 Task: Move the task Add support for in-app purchases and microtransactions to the section To-Do in the project WebTech and sort the tasks in the project by Last modified on.
Action: Mouse moved to (56, 416)
Screenshot: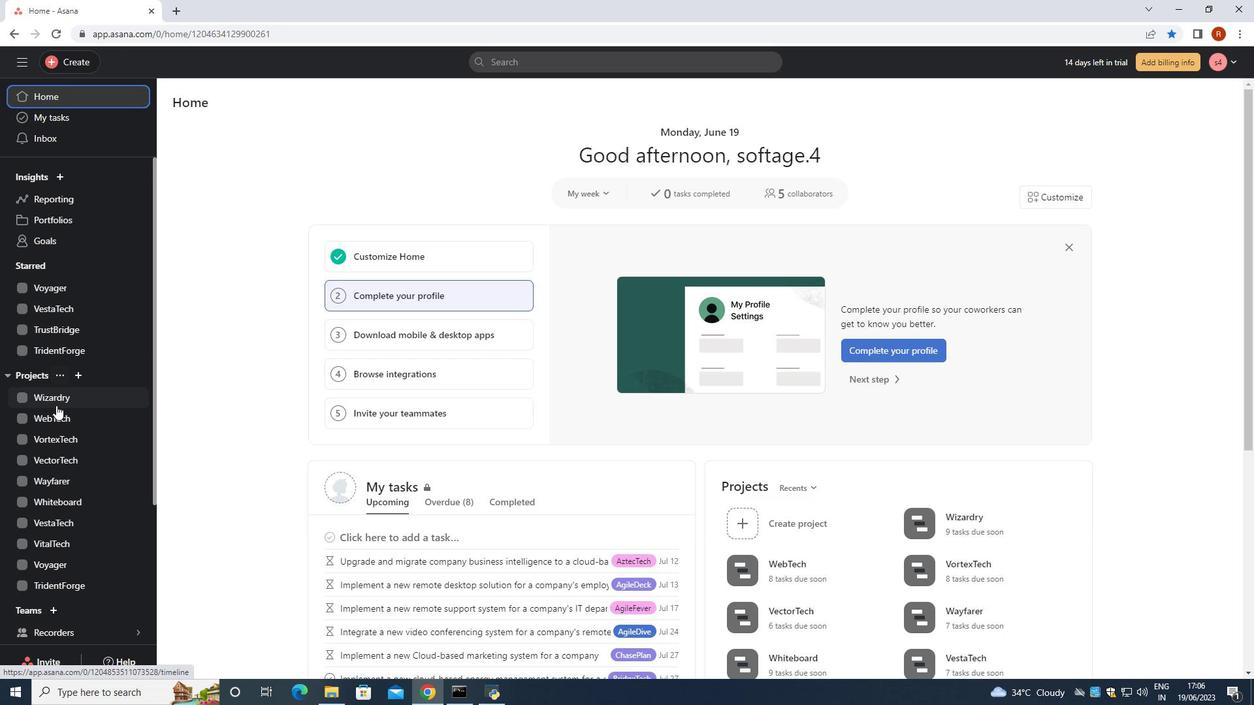 
Action: Mouse pressed left at (56, 416)
Screenshot: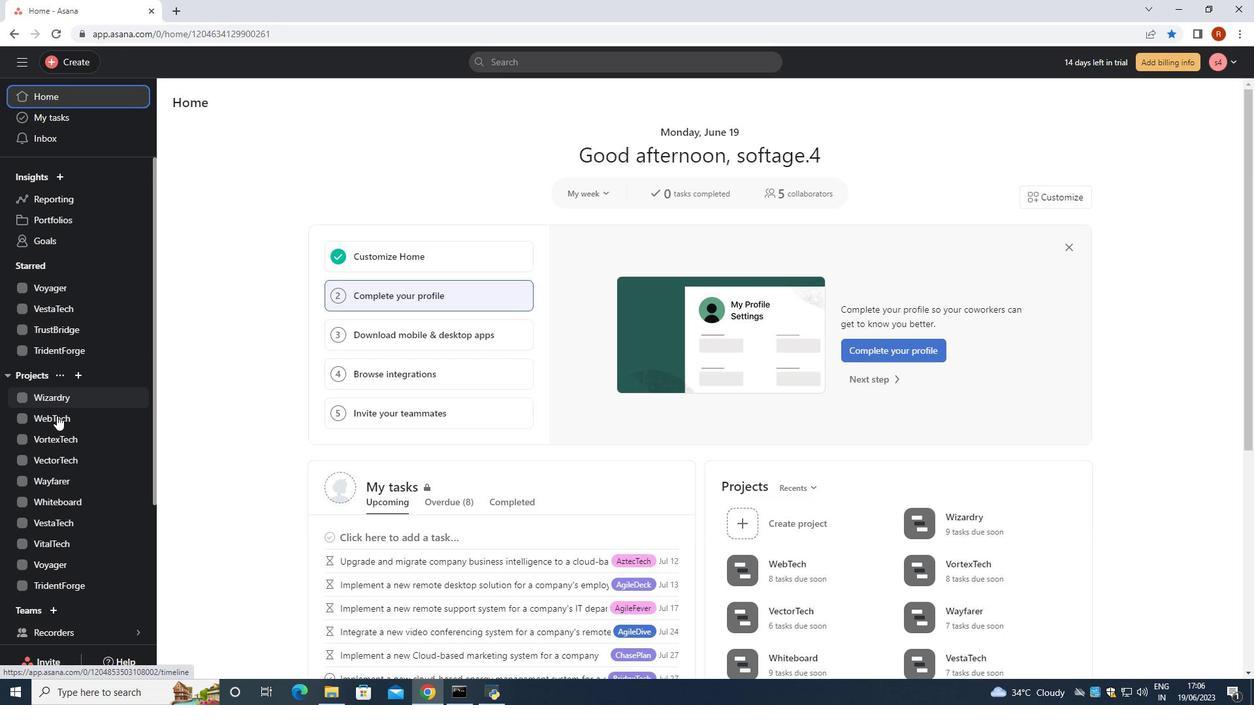 
Action: Mouse moved to (510, 312)
Screenshot: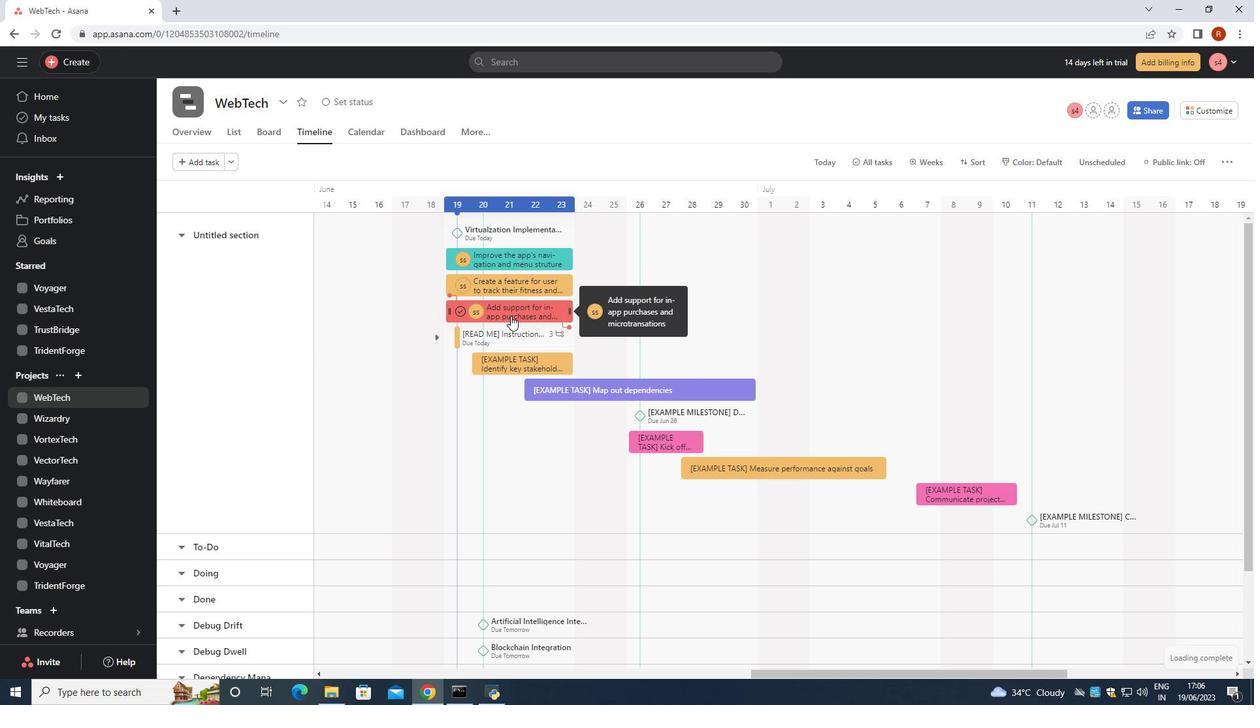 
Action: Mouse pressed left at (510, 312)
Screenshot: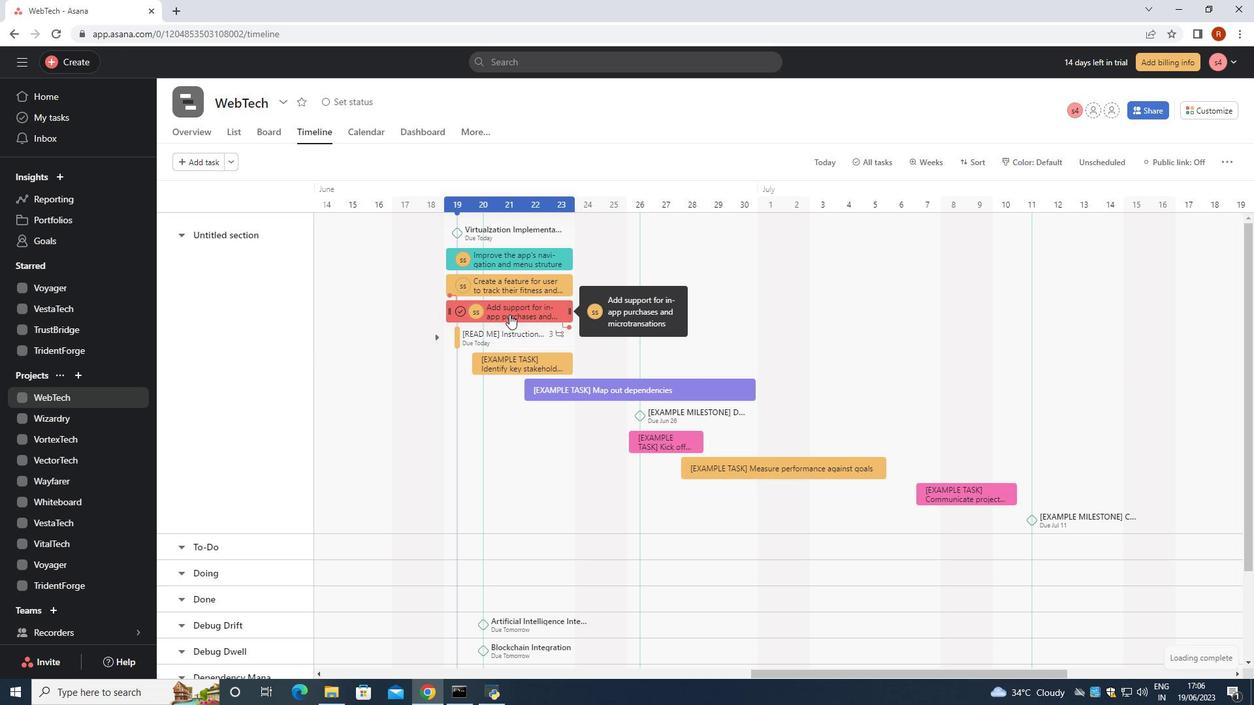 
Action: Mouse moved to (1022, 288)
Screenshot: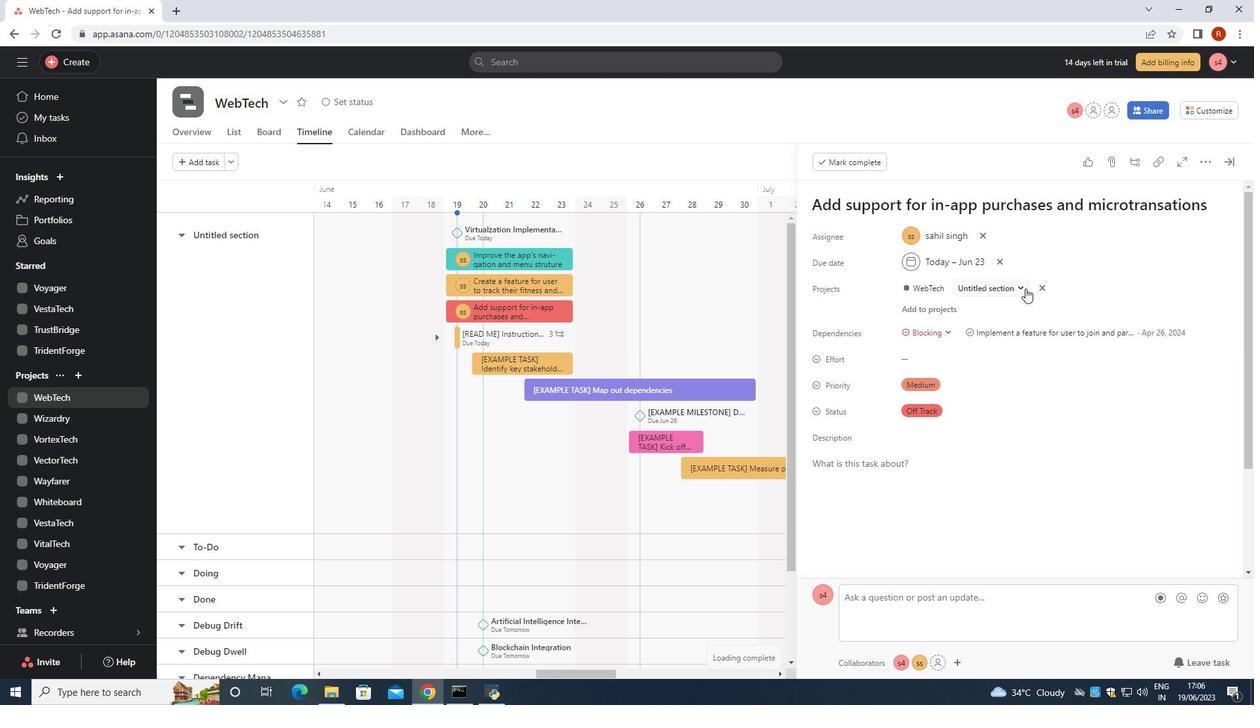 
Action: Mouse pressed left at (1022, 288)
Screenshot: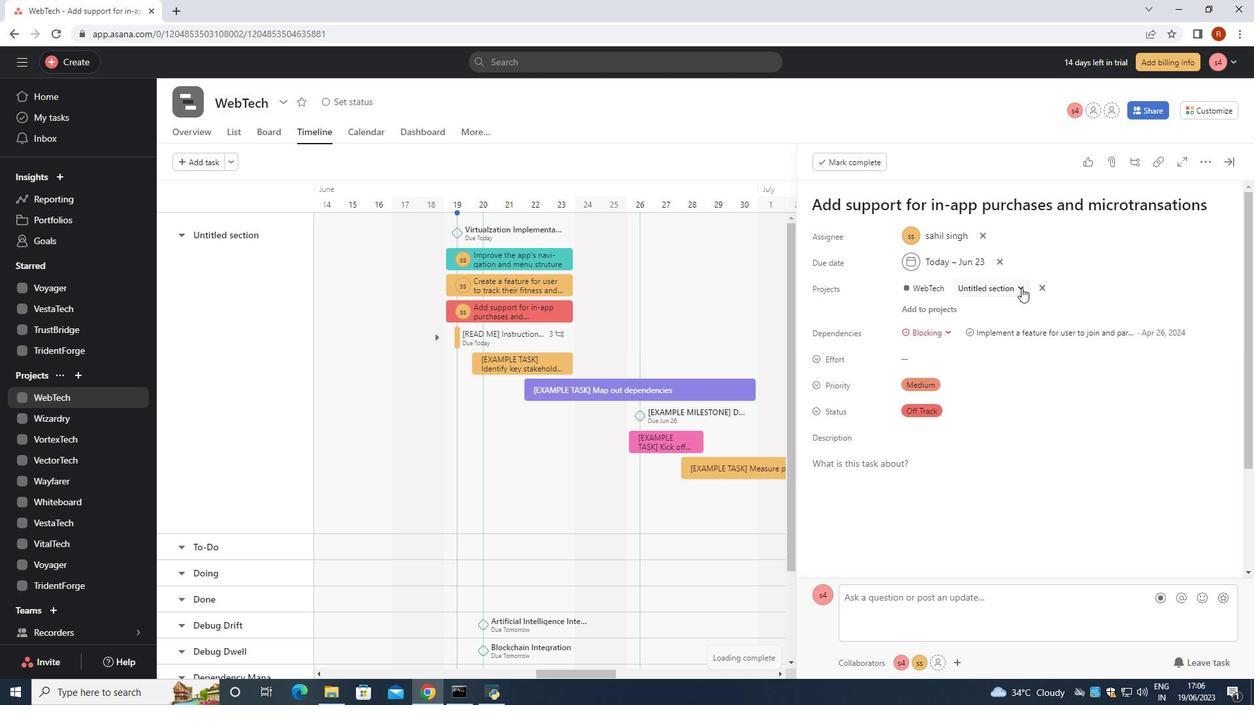 
Action: Mouse moved to (901, 342)
Screenshot: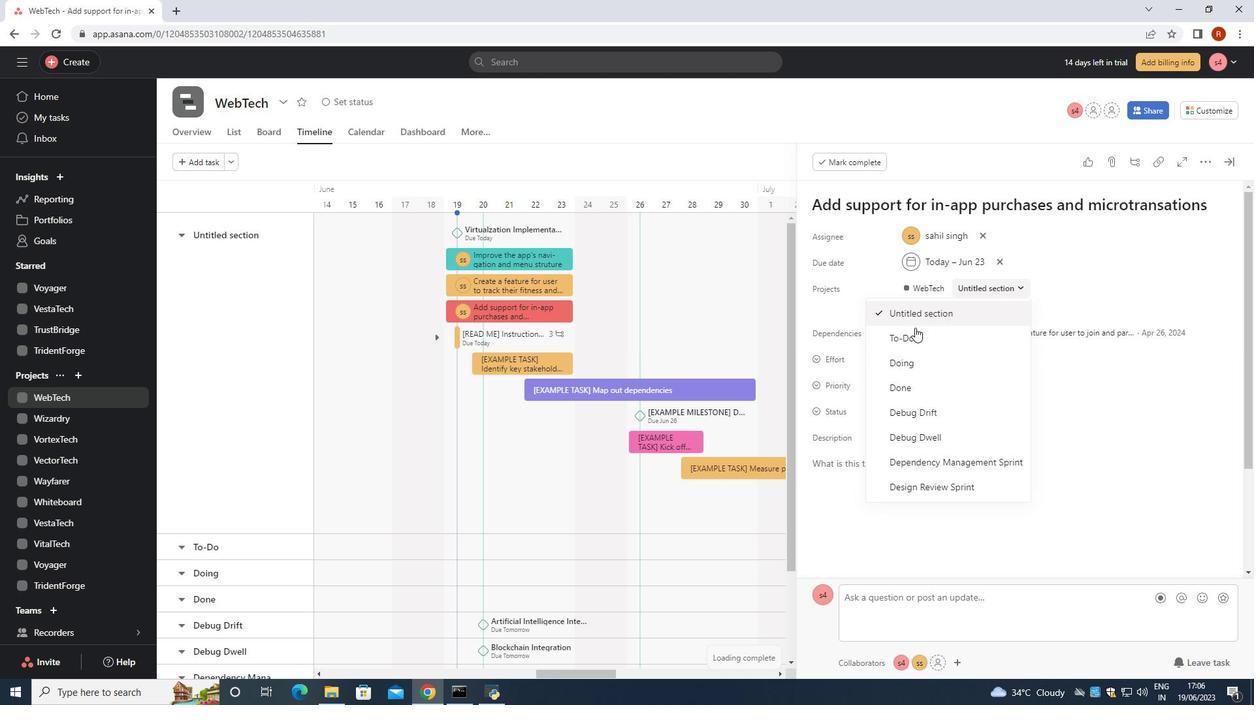 
Action: Mouse pressed left at (901, 342)
Screenshot: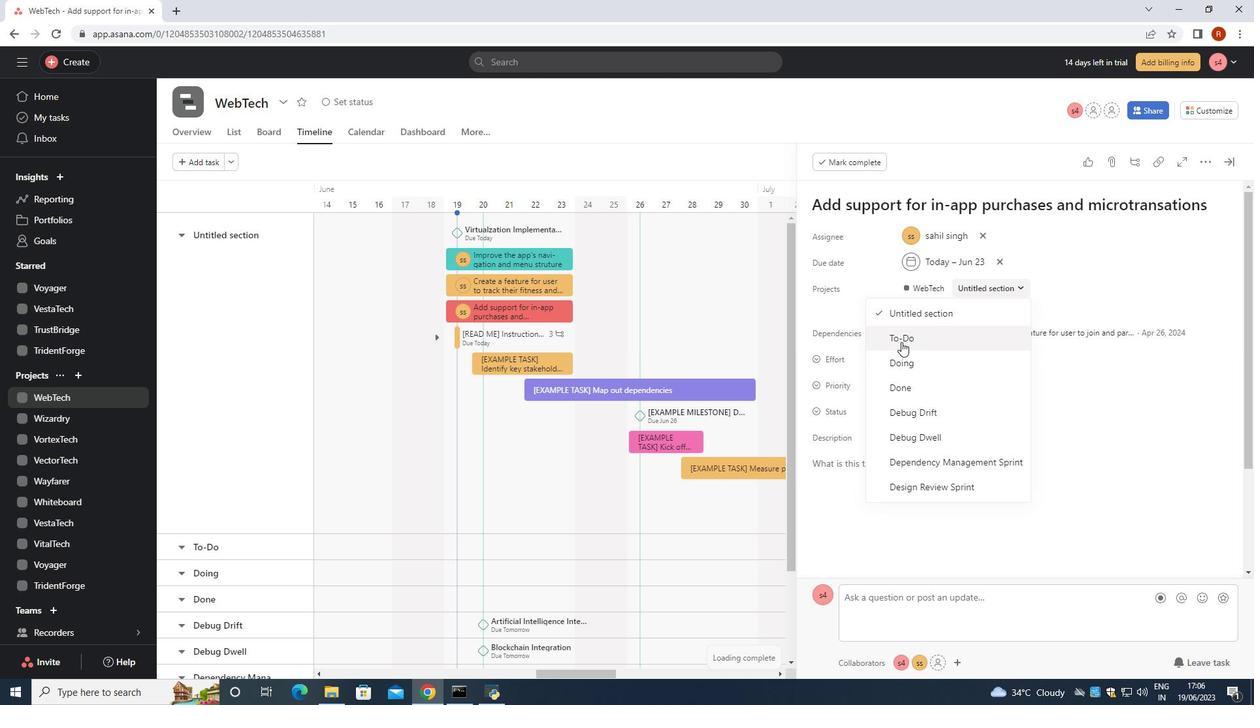 
Action: Mouse moved to (236, 132)
Screenshot: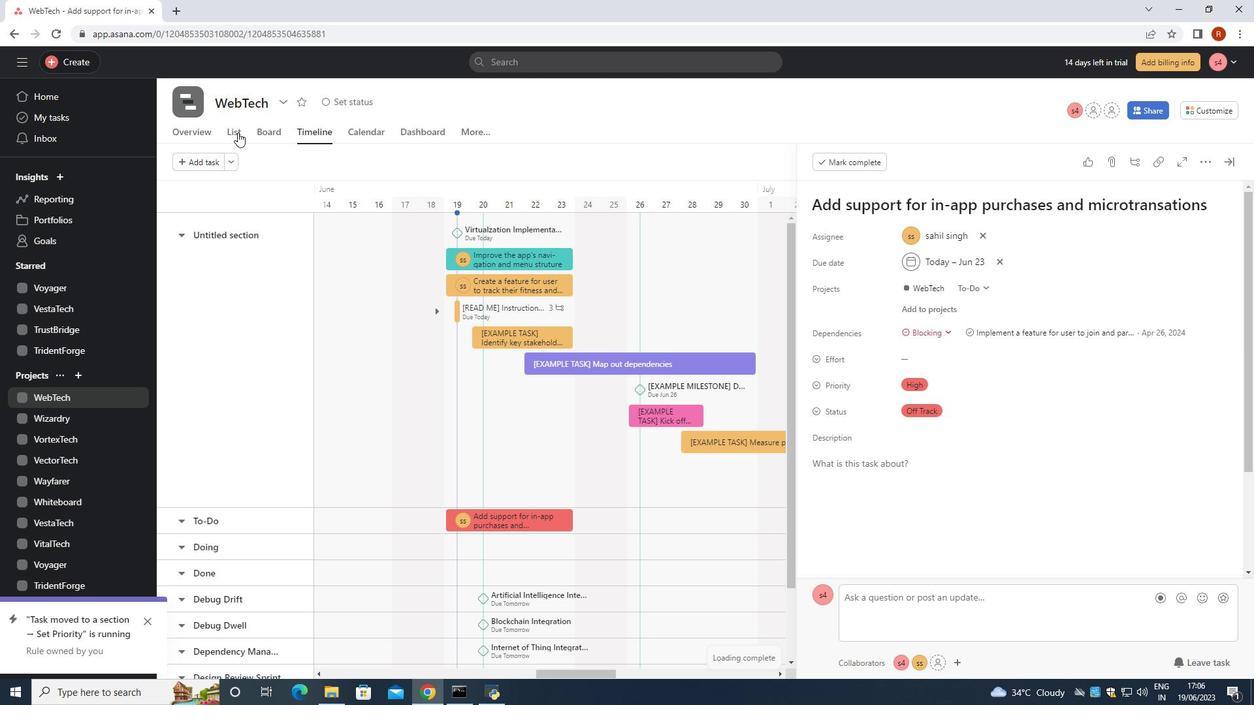 
Action: Mouse pressed left at (236, 132)
Screenshot: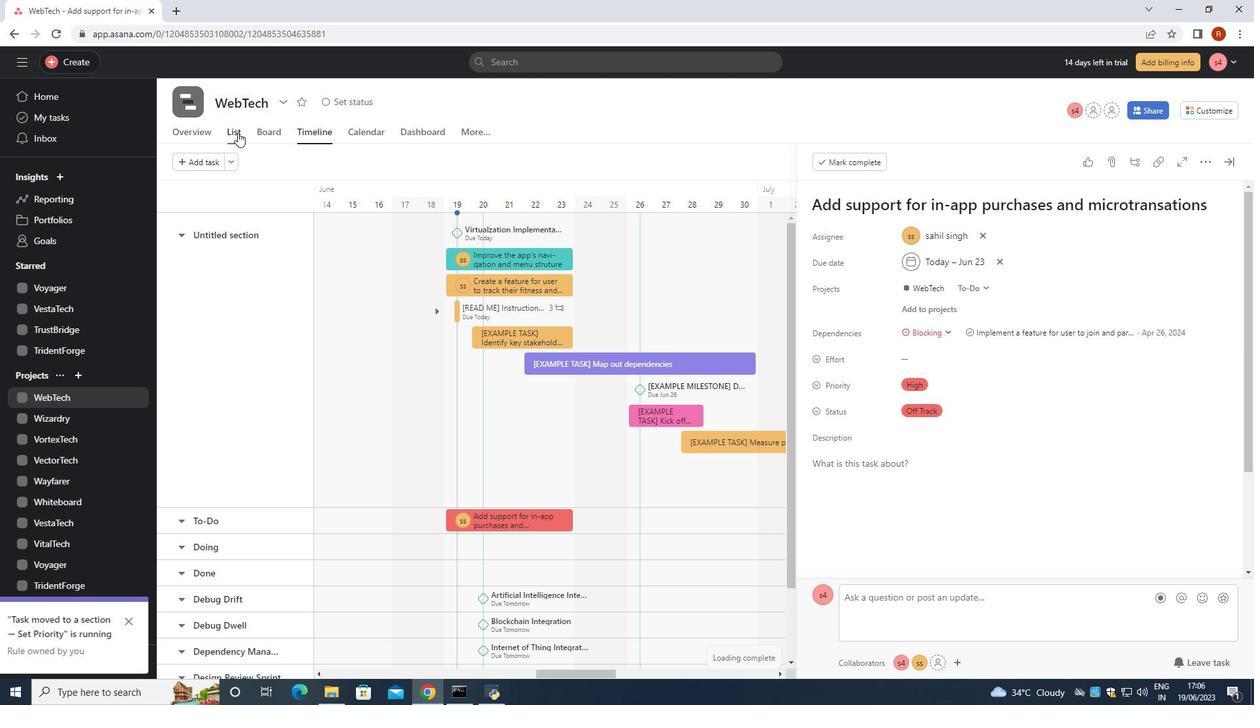 
Action: Mouse moved to (309, 162)
Screenshot: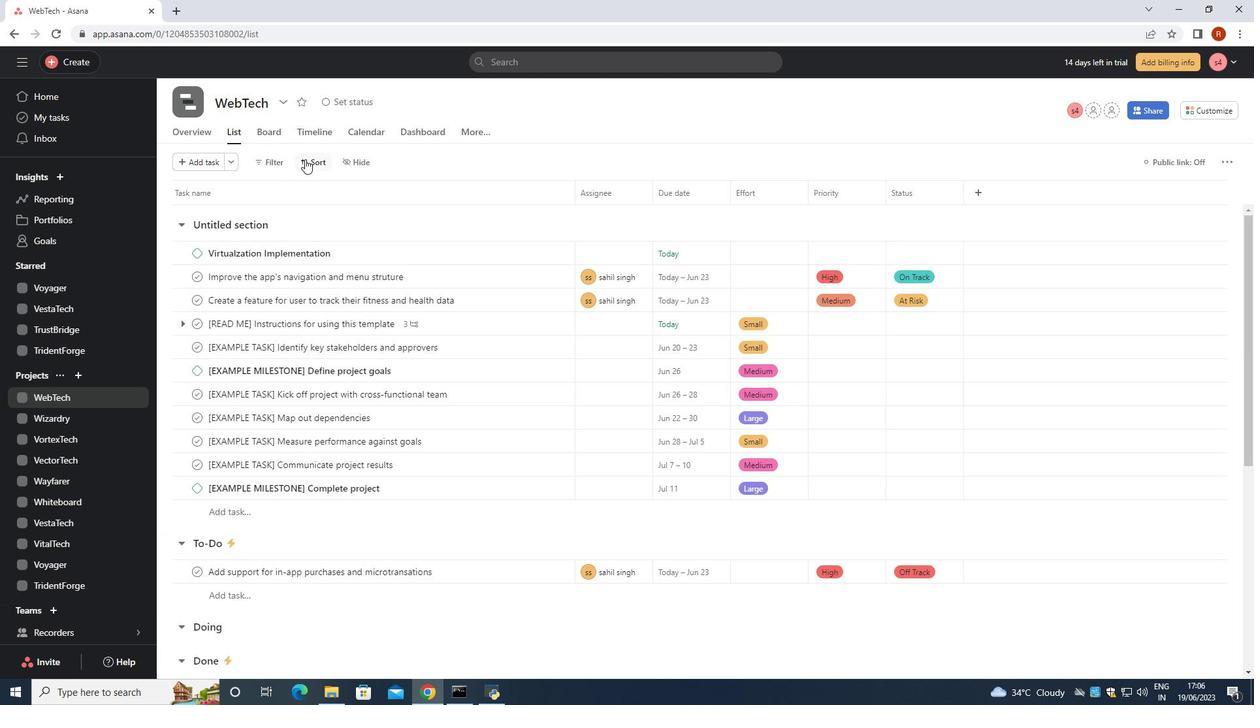 
Action: Mouse pressed left at (309, 162)
Screenshot: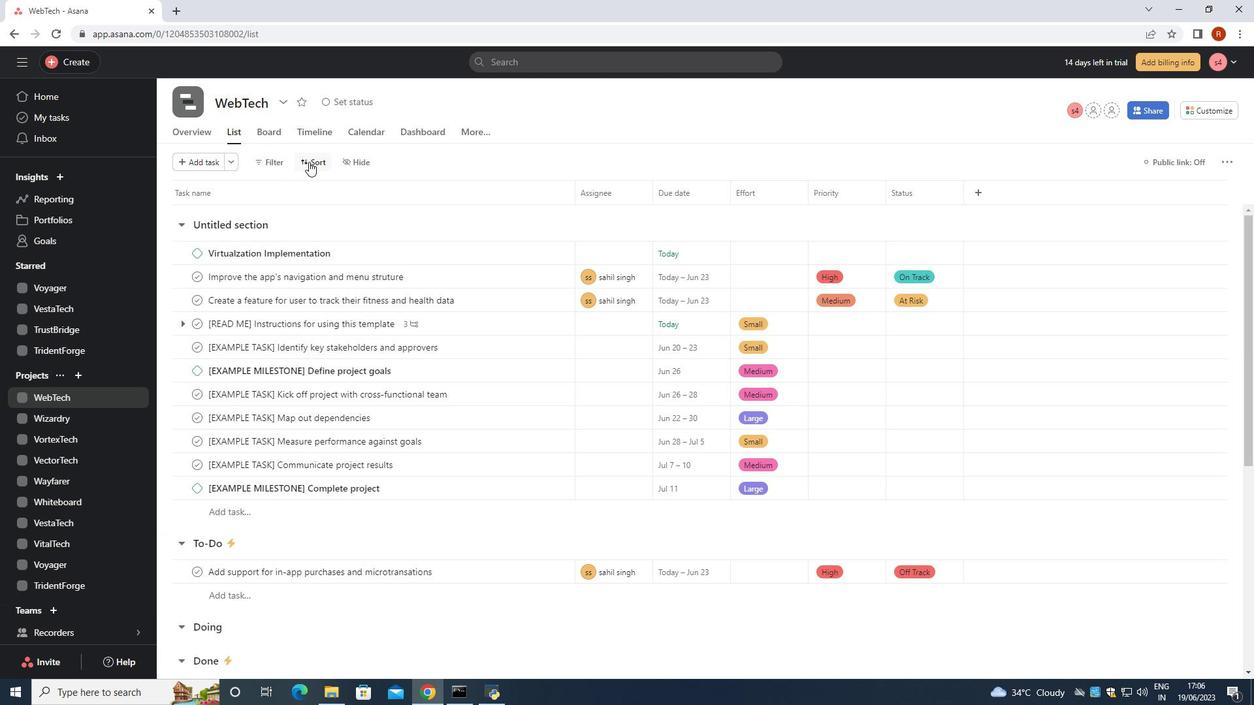
Action: Mouse moved to (350, 341)
Screenshot: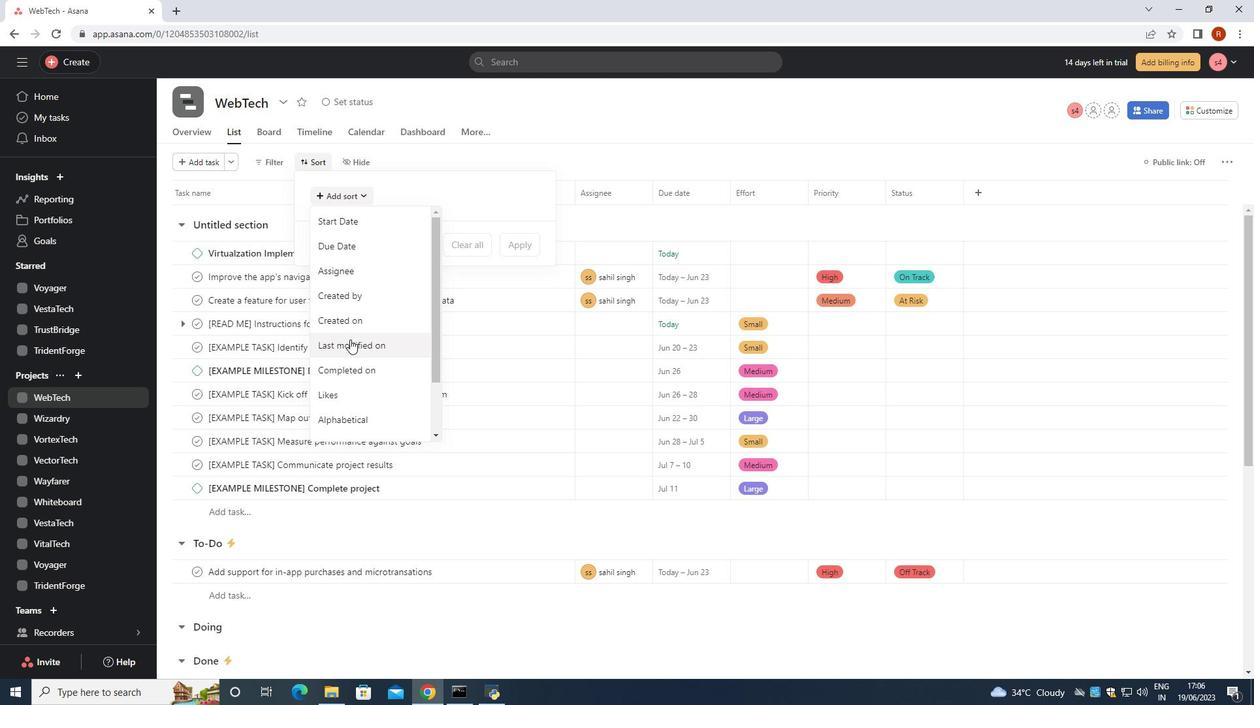 
Action: Mouse pressed left at (350, 341)
Screenshot: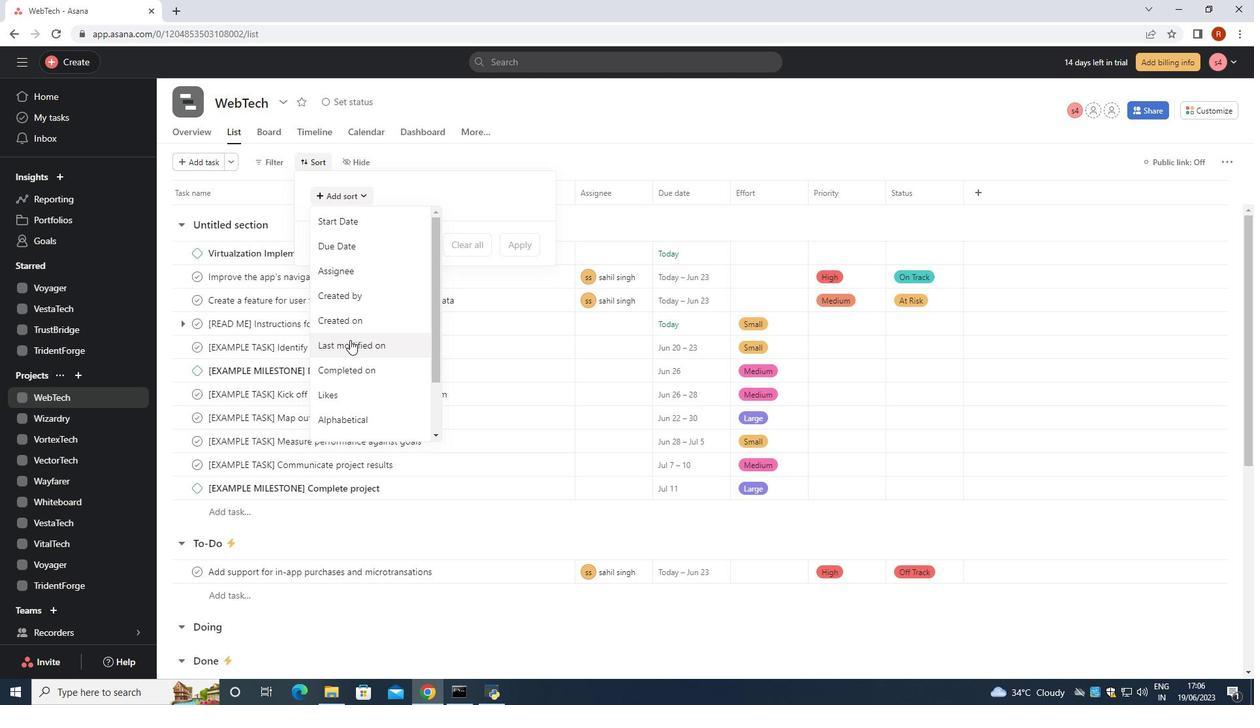 
Action: Mouse moved to (516, 297)
Screenshot: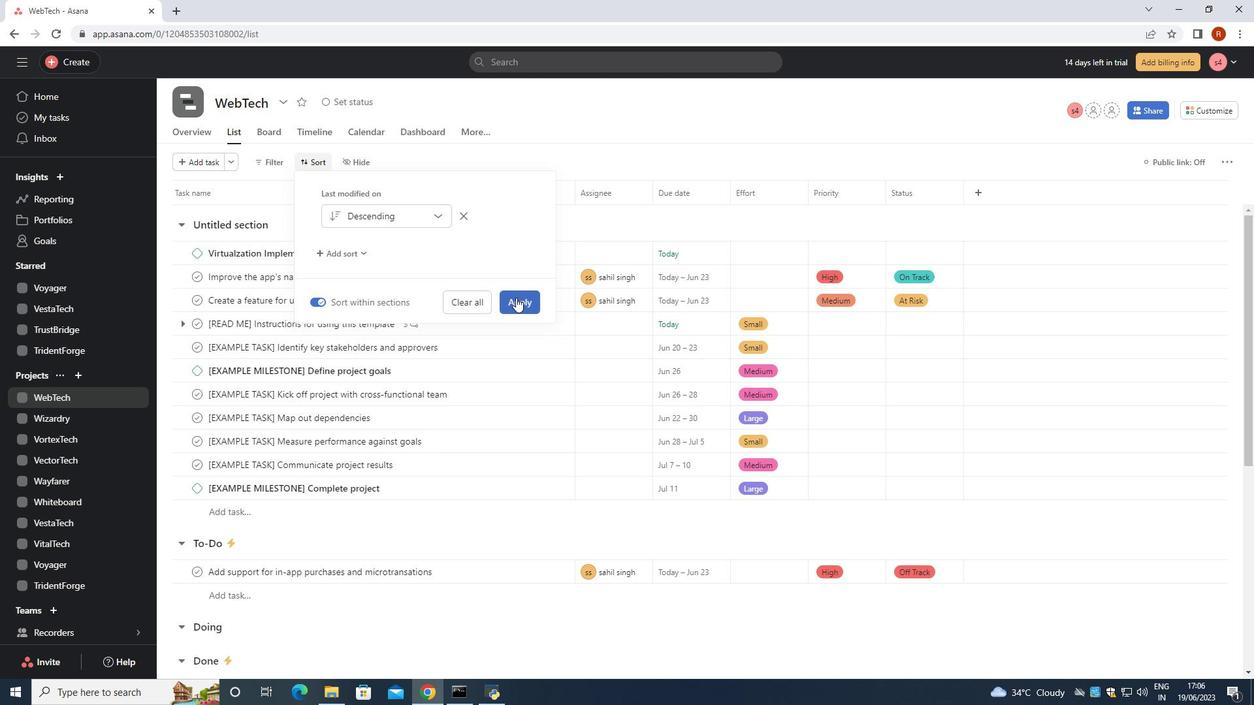 
Action: Mouse pressed left at (516, 297)
Screenshot: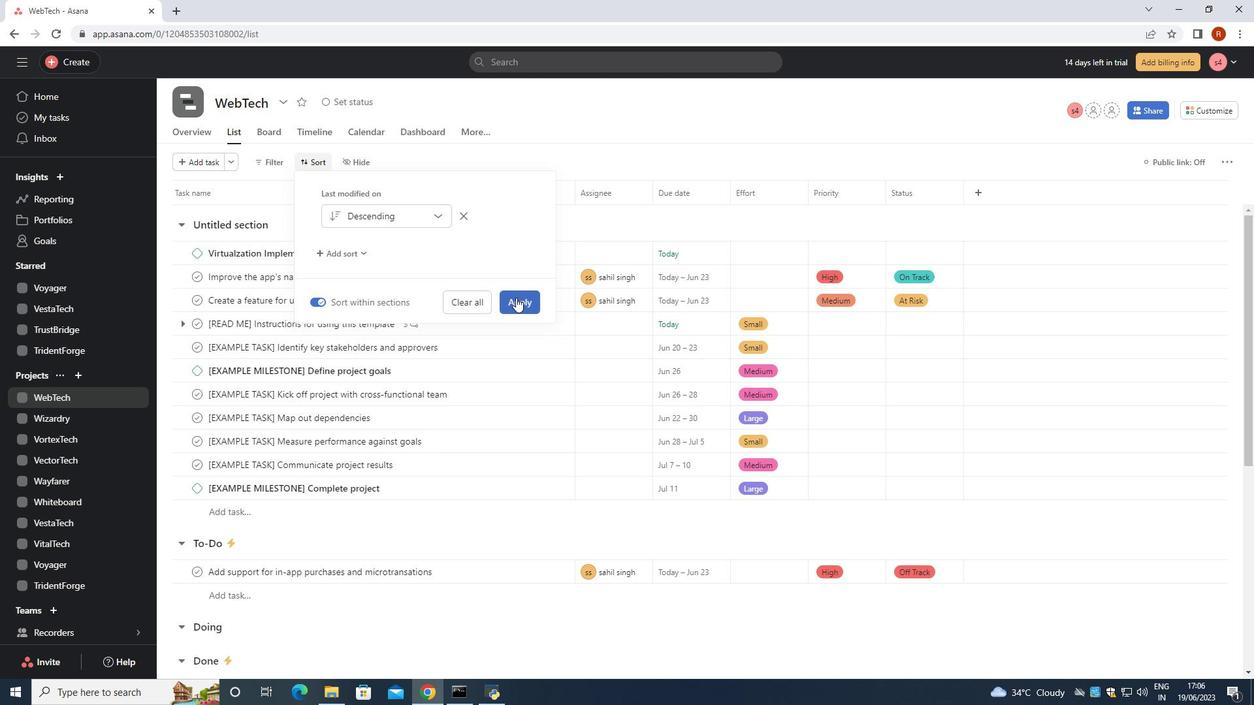 
